 Task: Select a due date automation when advanced off, on the tuesday after a card is due at 12:00 PM.
Action: Mouse moved to (1301, 101)
Screenshot: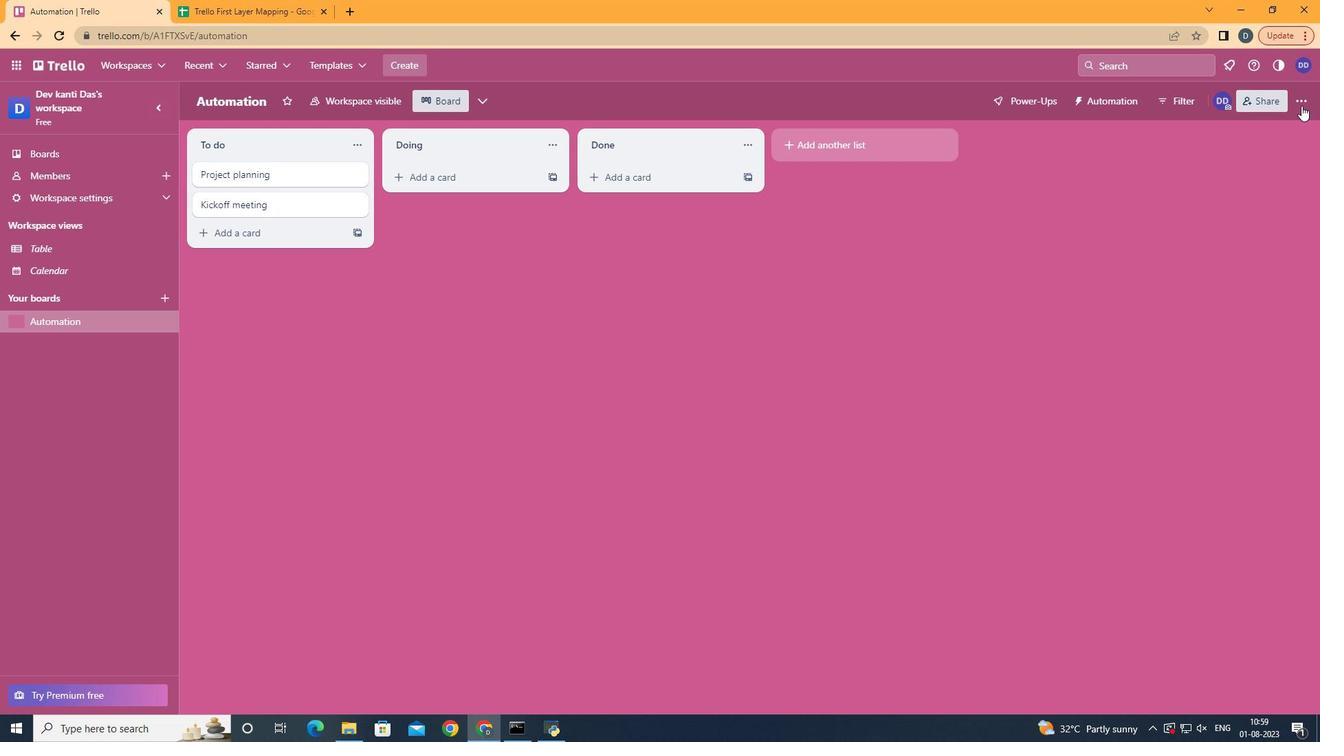 
Action: Mouse pressed left at (1301, 101)
Screenshot: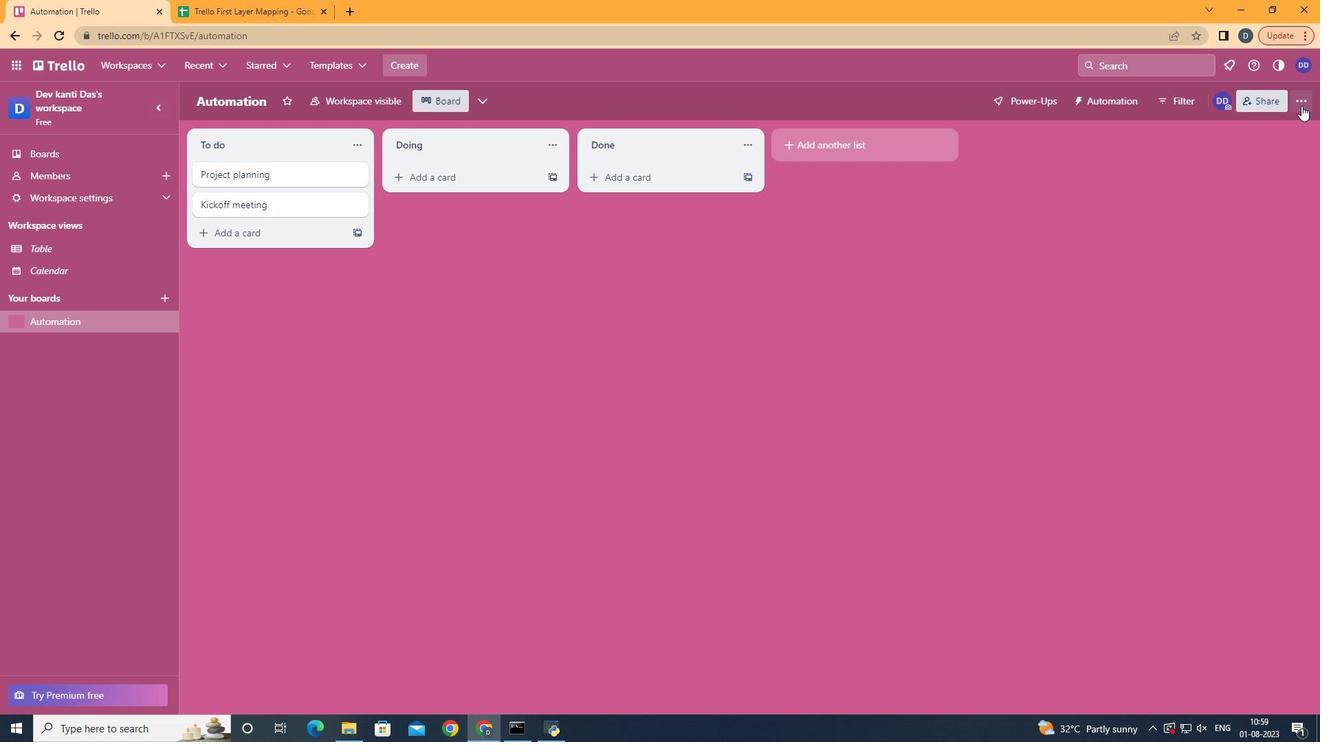 
Action: Mouse moved to (1212, 296)
Screenshot: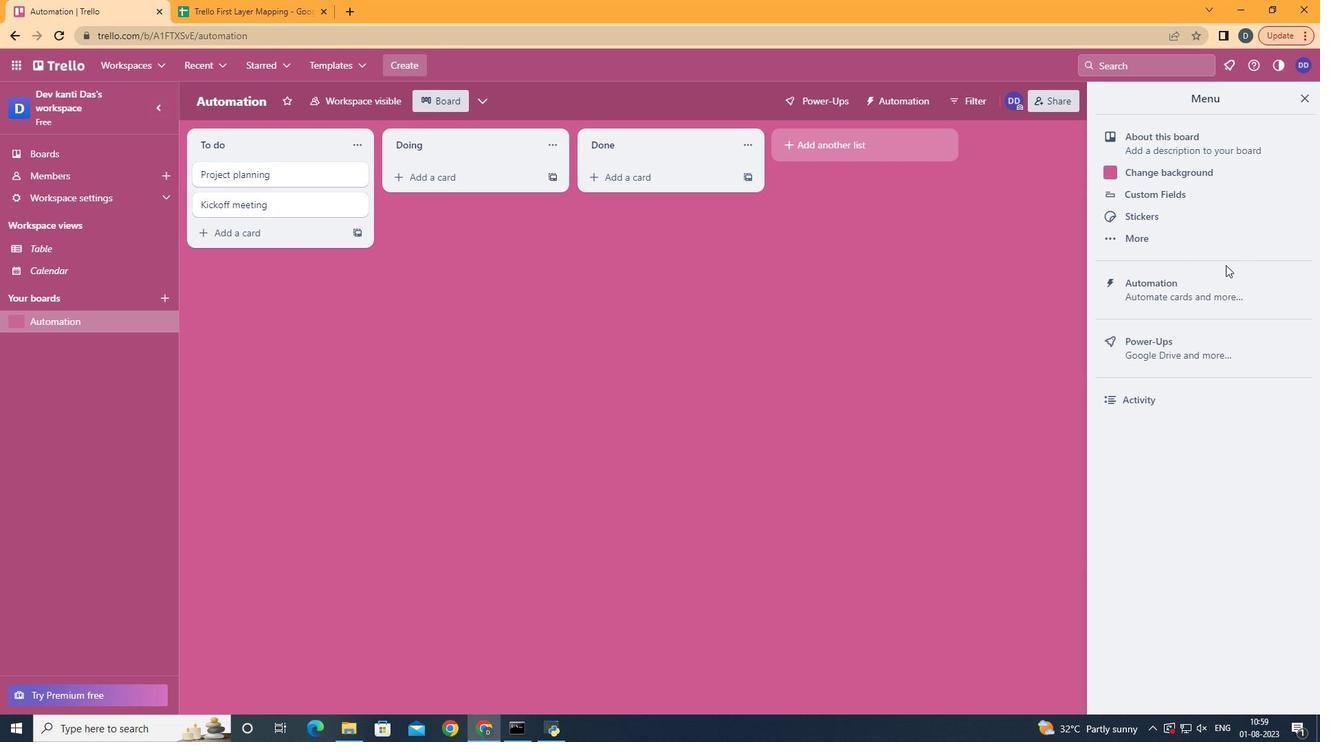 
Action: Mouse pressed left at (1212, 296)
Screenshot: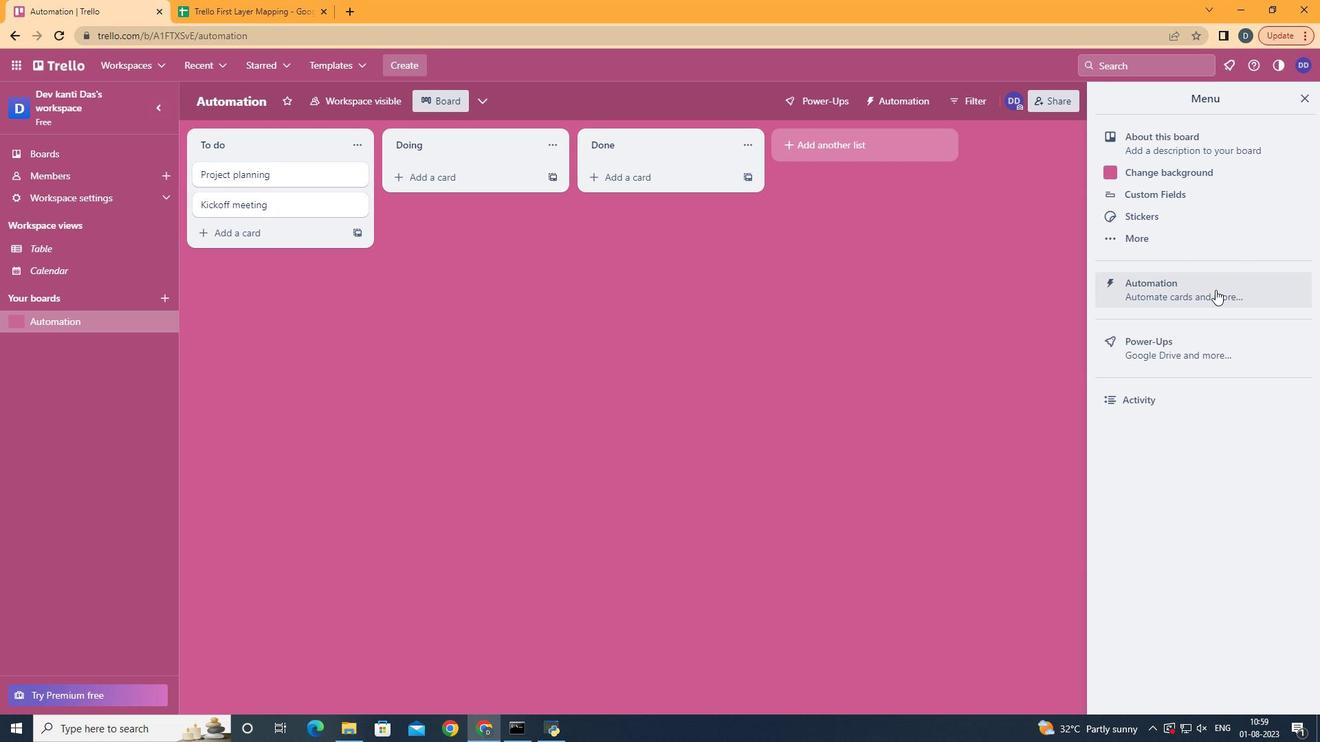 
Action: Mouse moved to (281, 272)
Screenshot: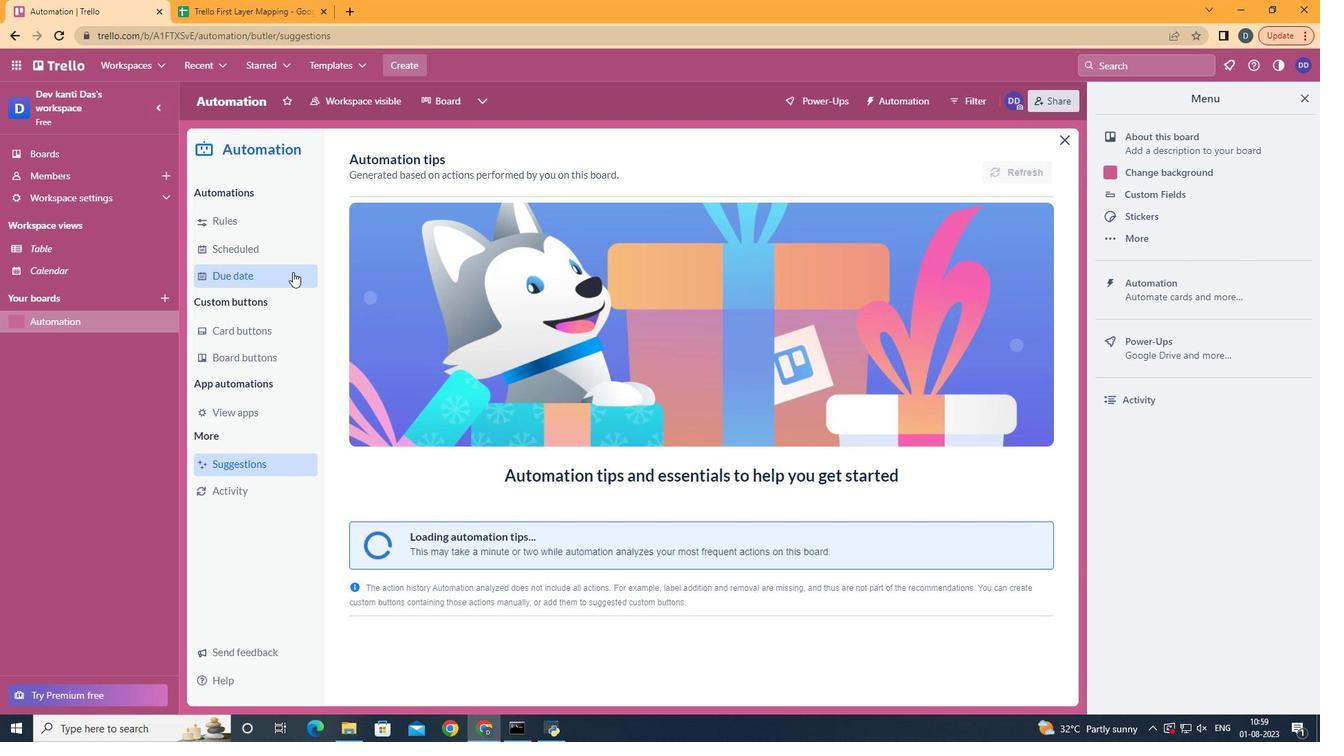 
Action: Mouse pressed left at (281, 272)
Screenshot: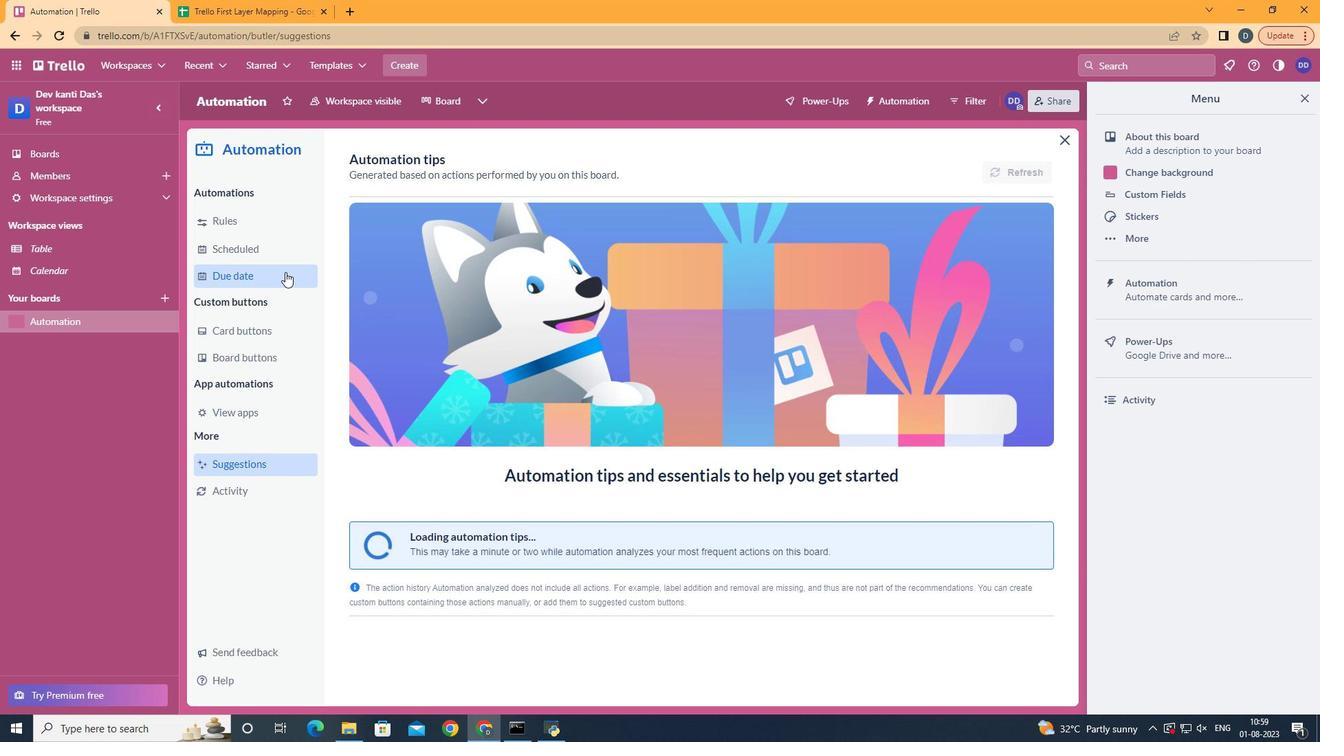 
Action: Mouse moved to (986, 170)
Screenshot: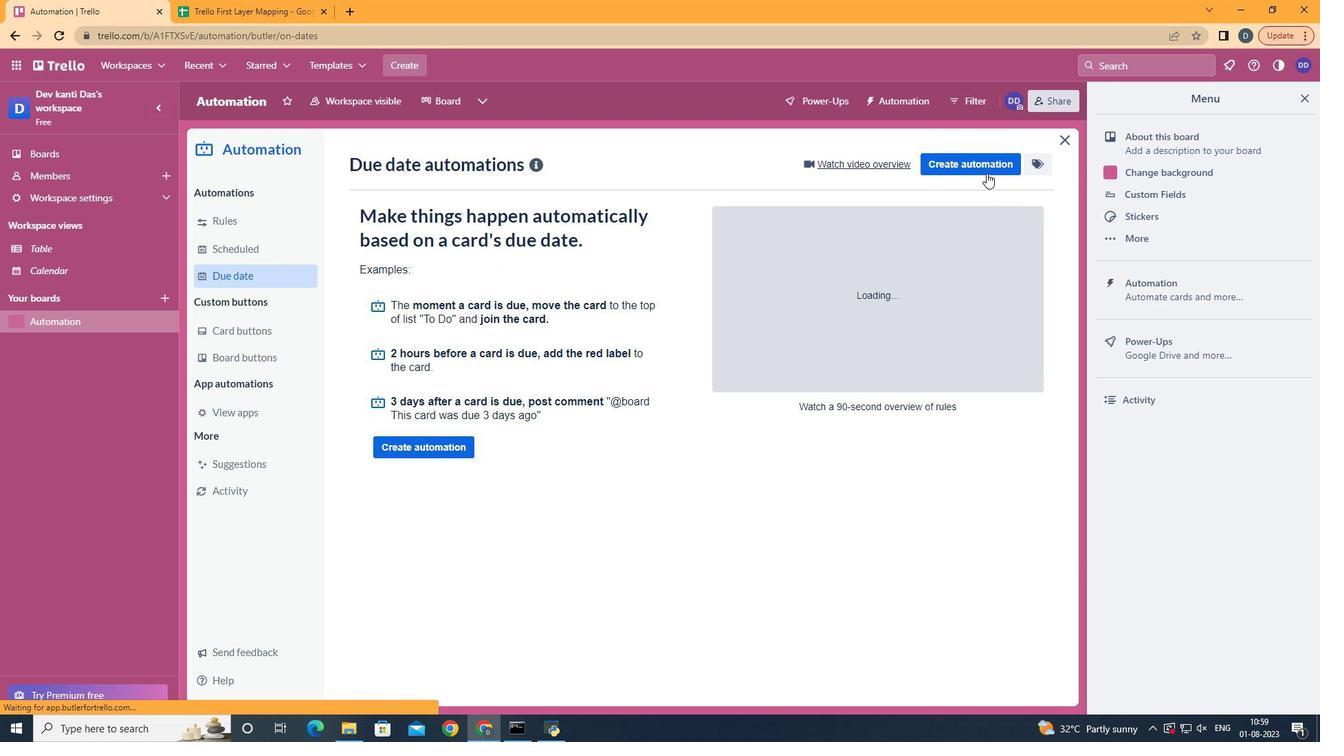 
Action: Mouse pressed left at (986, 170)
Screenshot: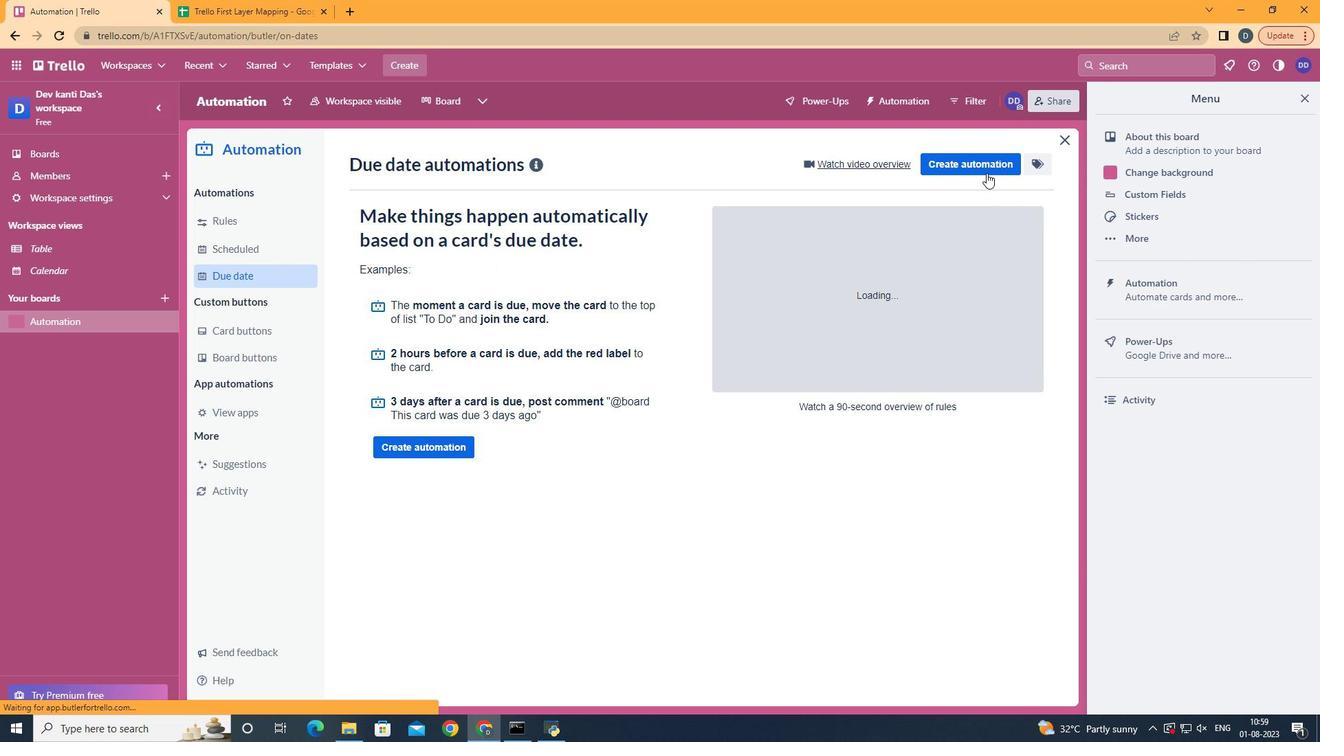 
Action: Mouse moved to (742, 304)
Screenshot: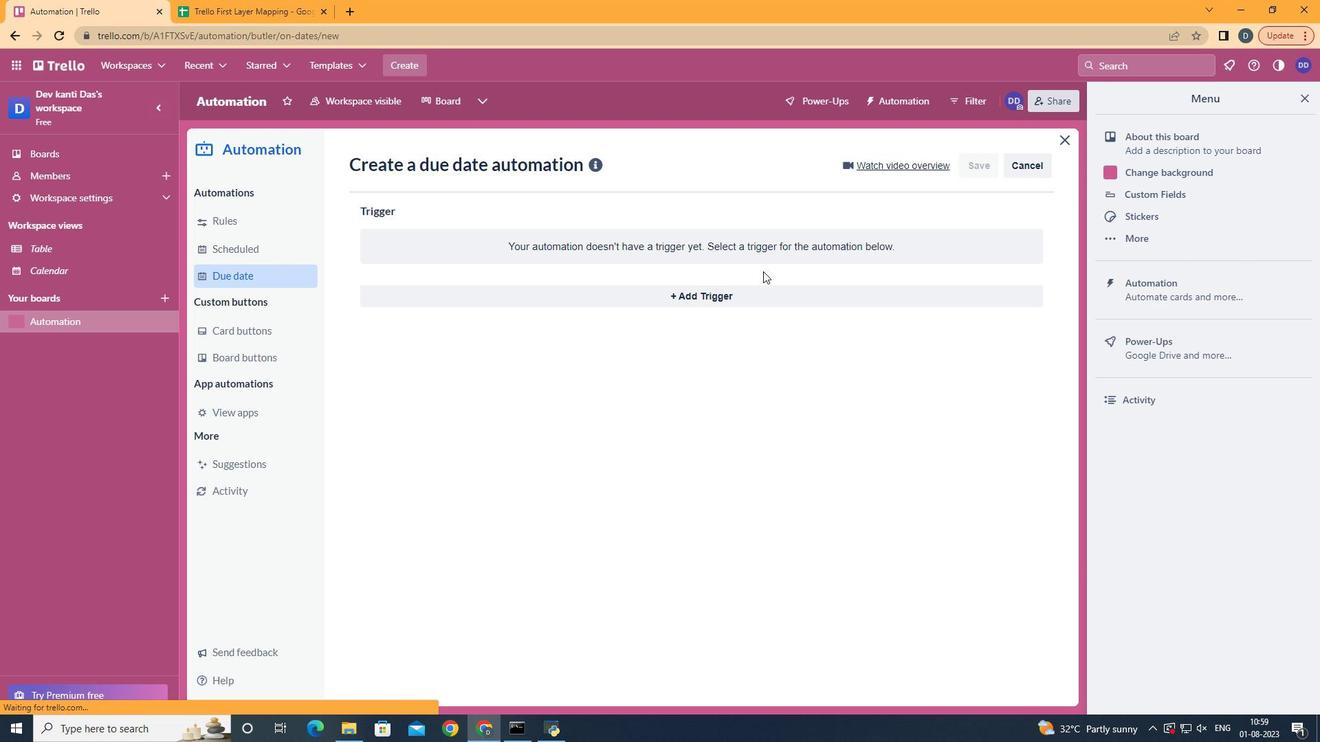 
Action: Mouse pressed left at (742, 304)
Screenshot: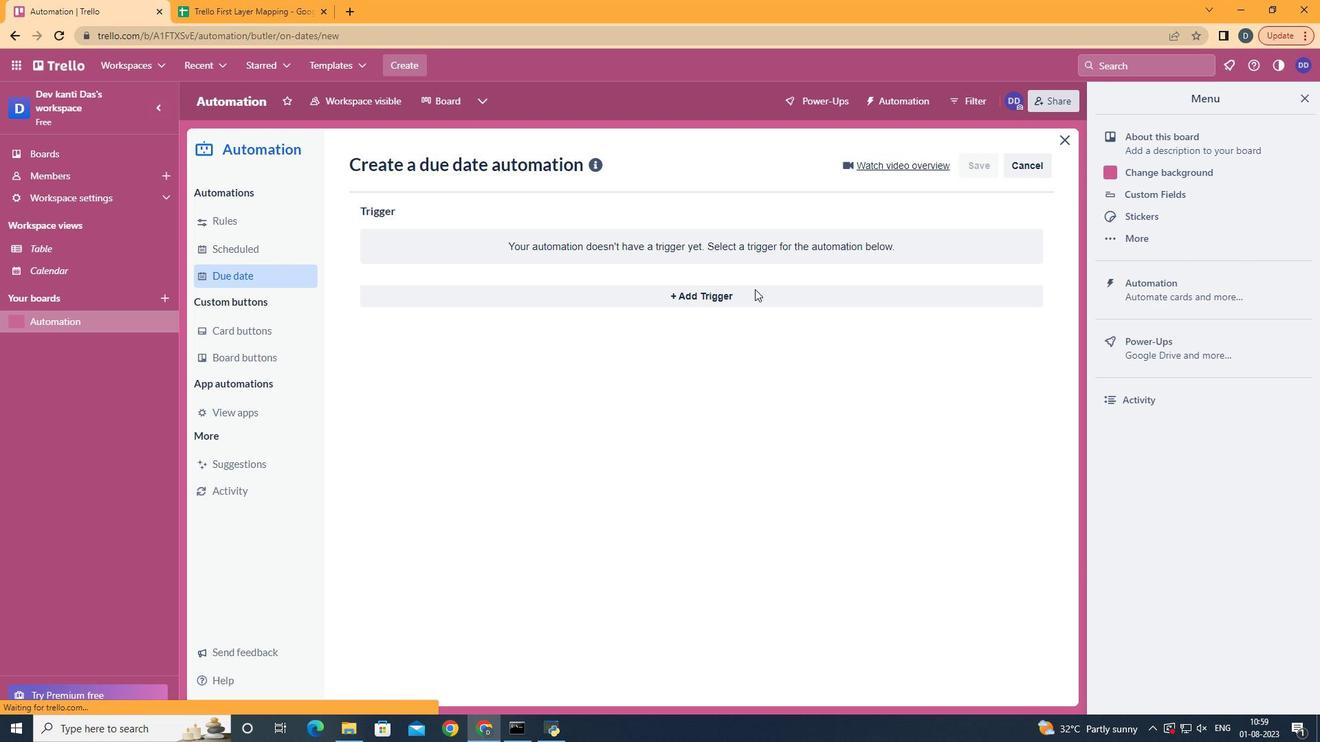 
Action: Mouse moved to (970, 414)
Screenshot: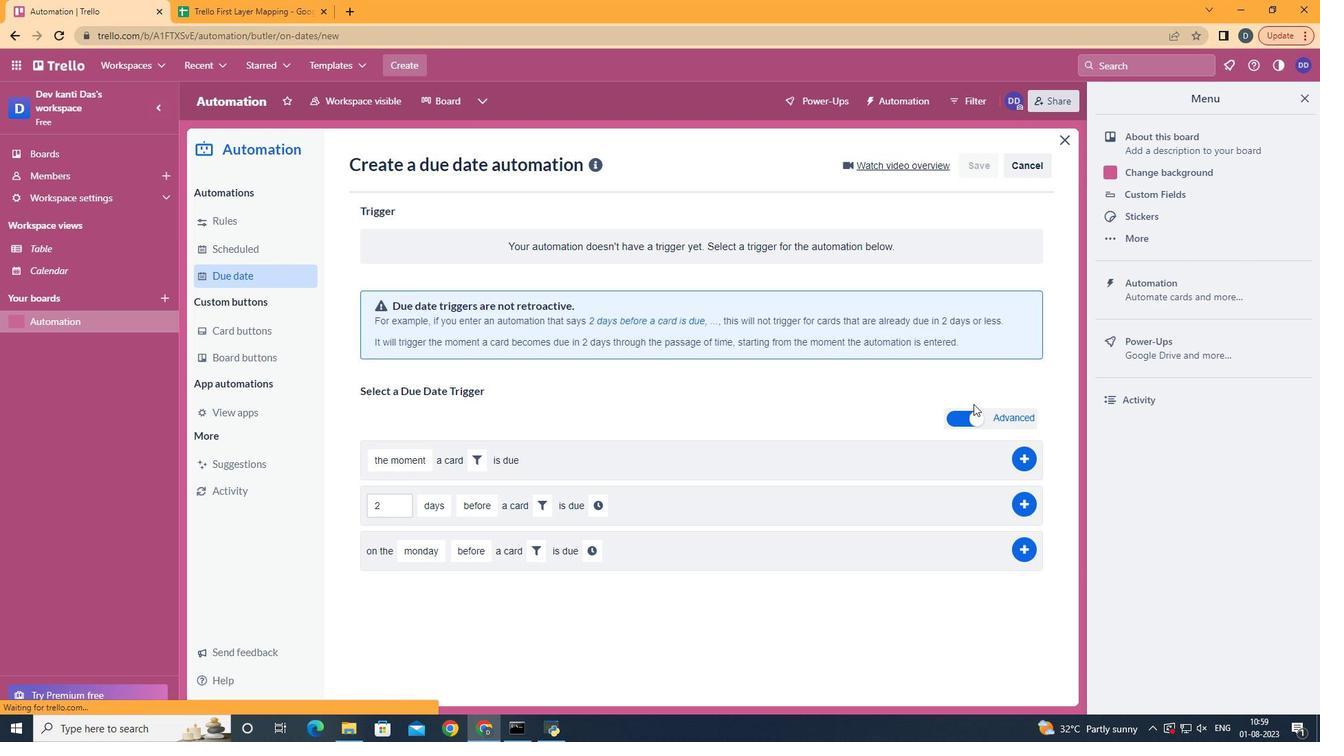 
Action: Mouse pressed left at (970, 414)
Screenshot: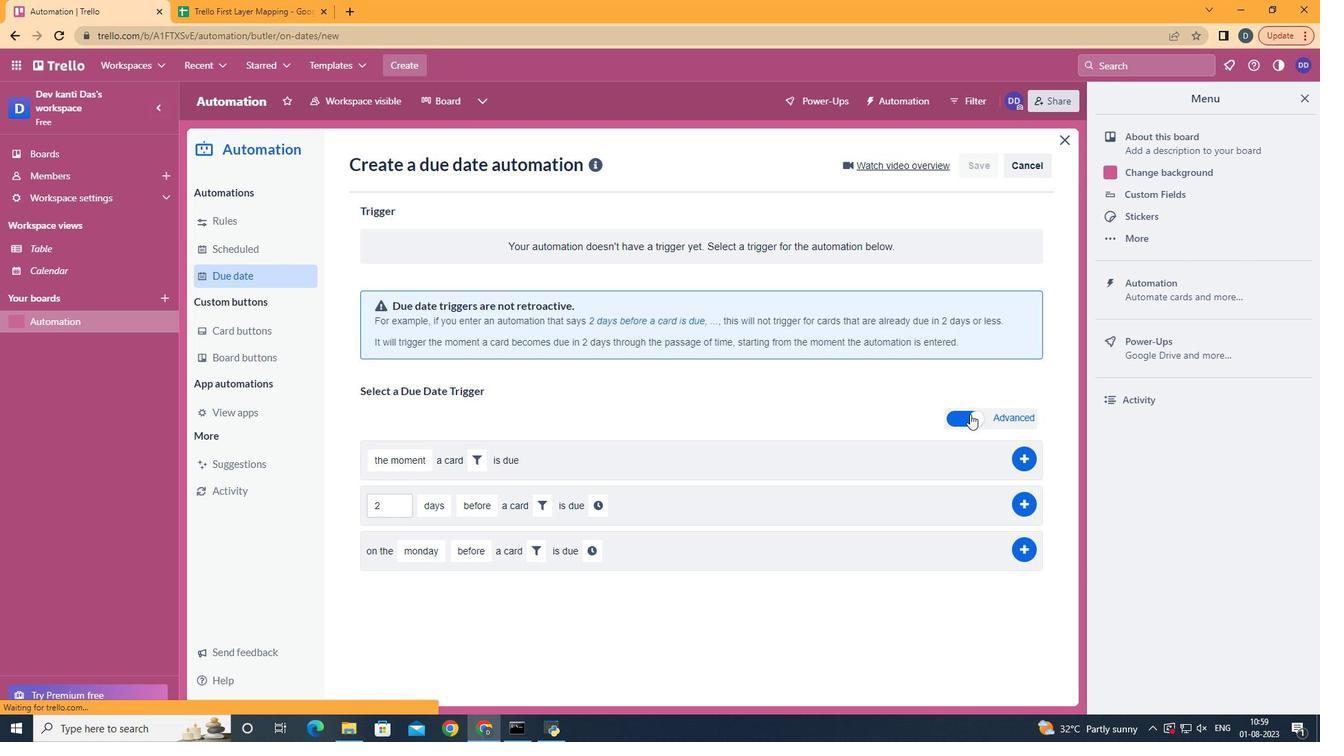 
Action: Mouse moved to (441, 393)
Screenshot: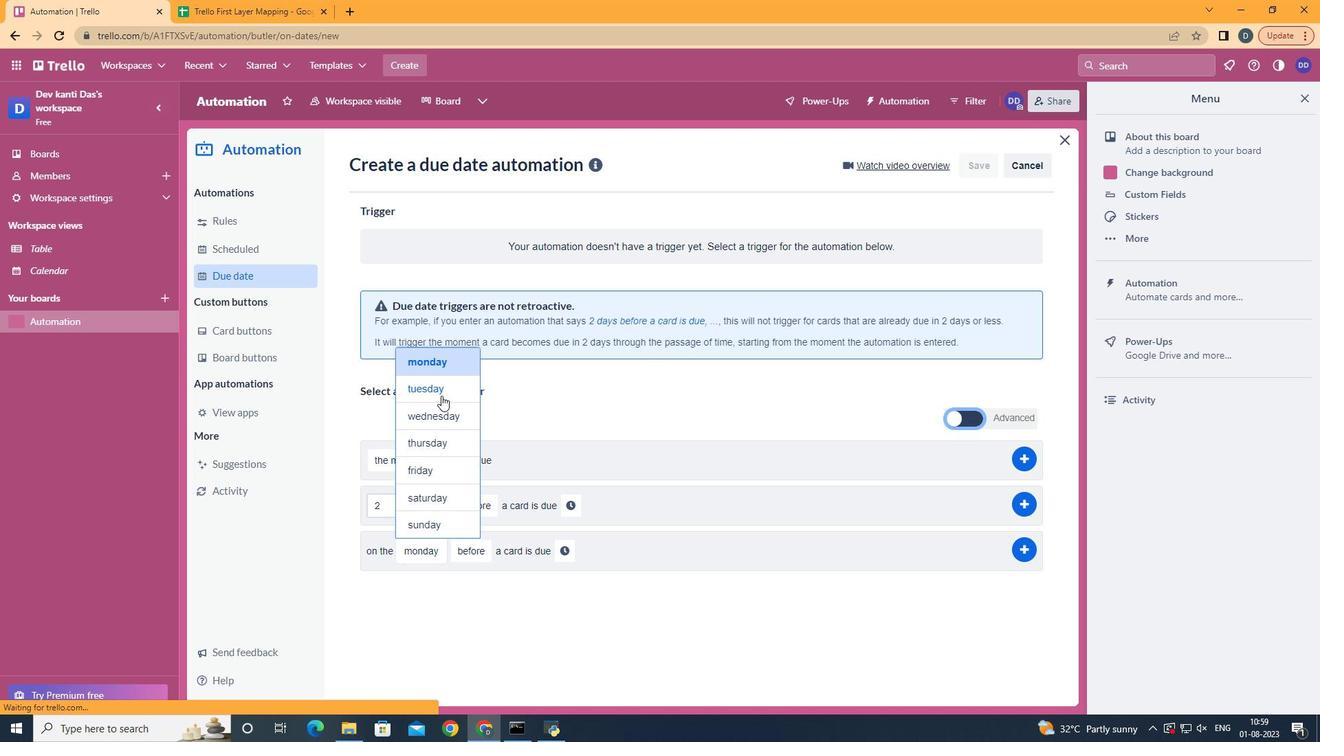 
Action: Mouse pressed left at (441, 393)
Screenshot: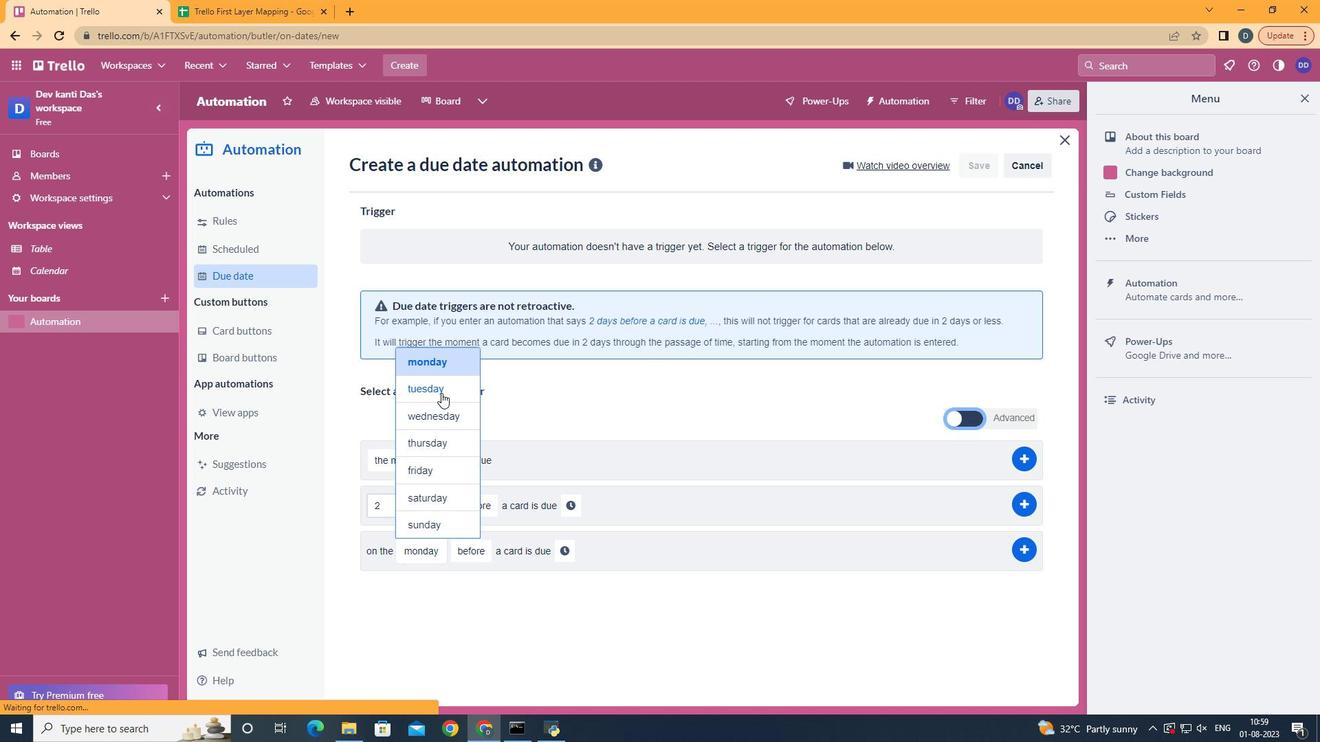 
Action: Mouse moved to (484, 601)
Screenshot: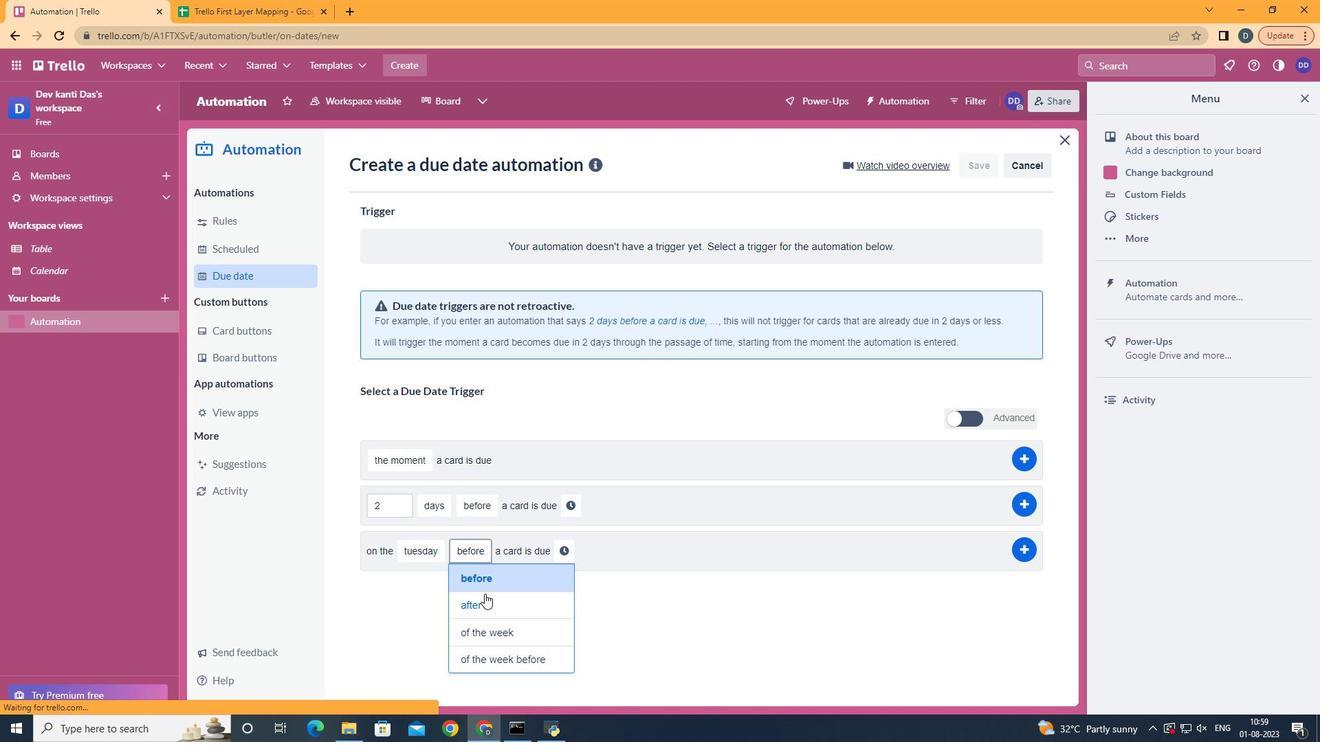 
Action: Mouse pressed left at (484, 601)
Screenshot: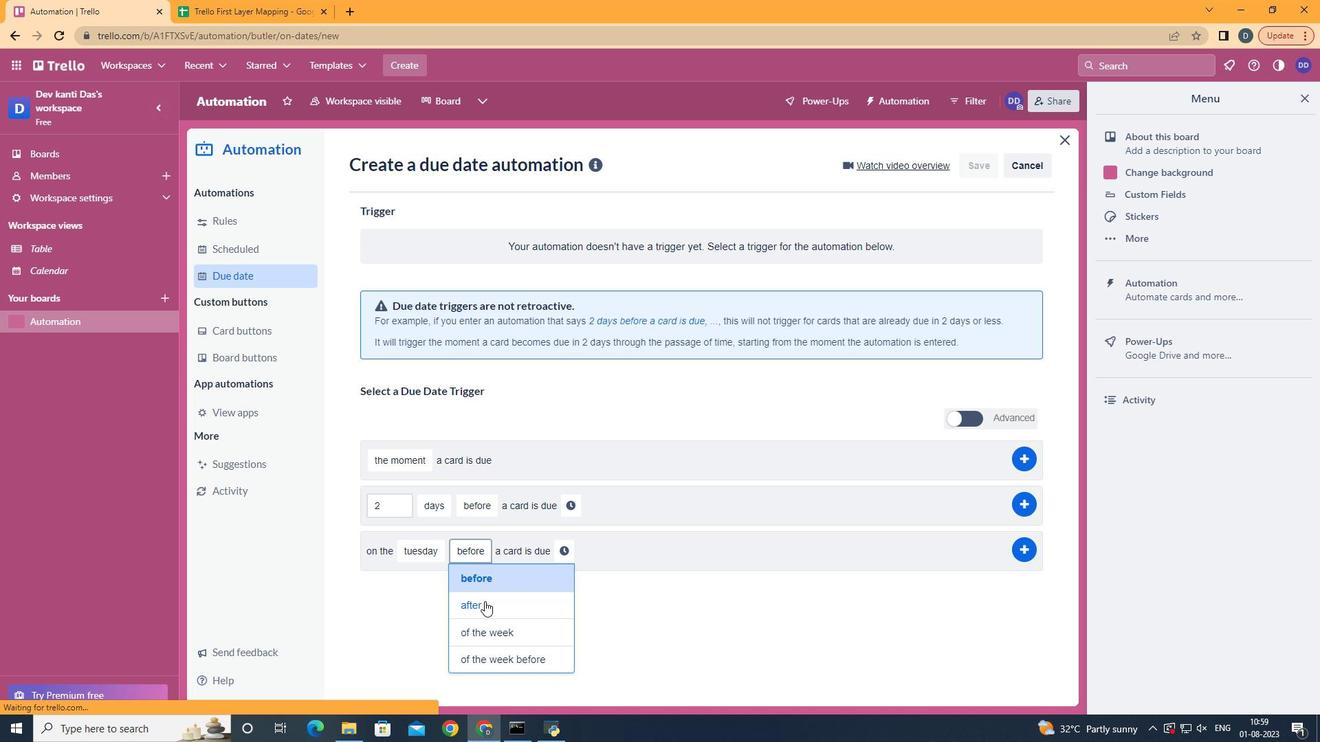 
Action: Mouse moved to (554, 562)
Screenshot: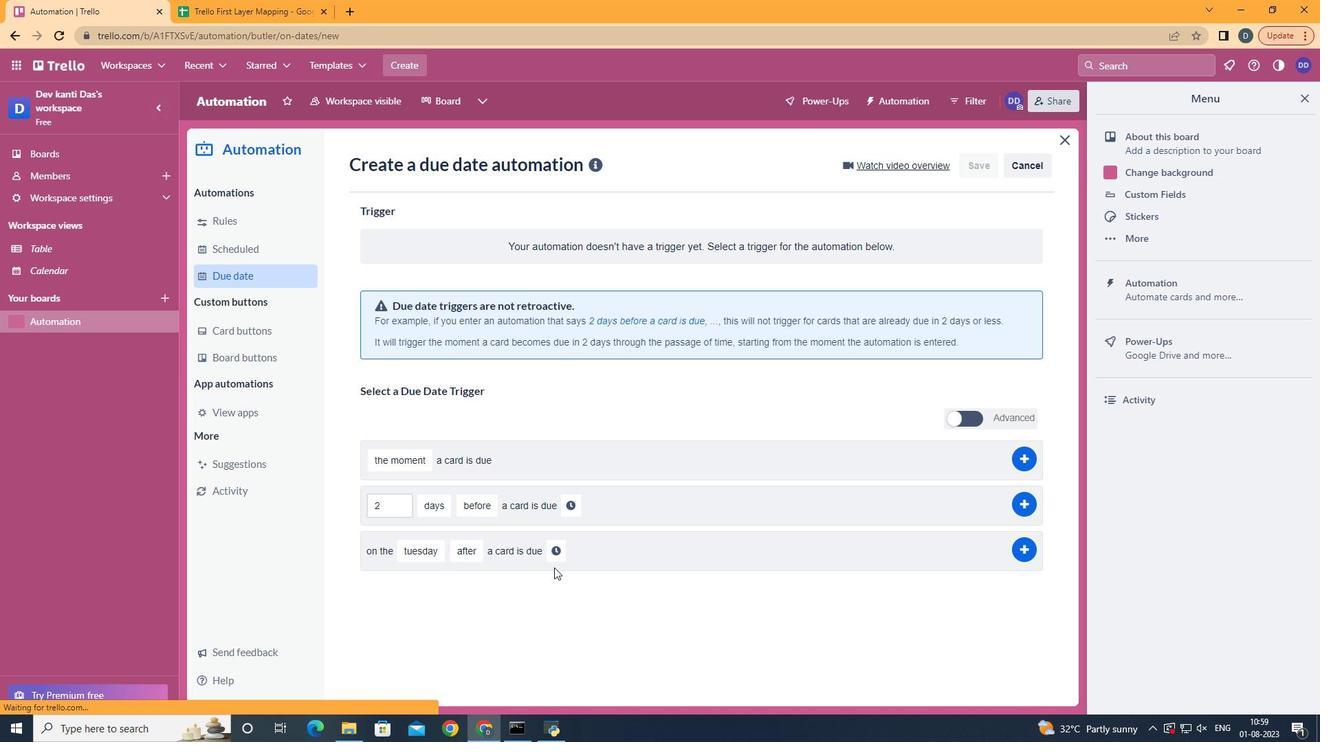 
Action: Mouse pressed left at (554, 562)
Screenshot: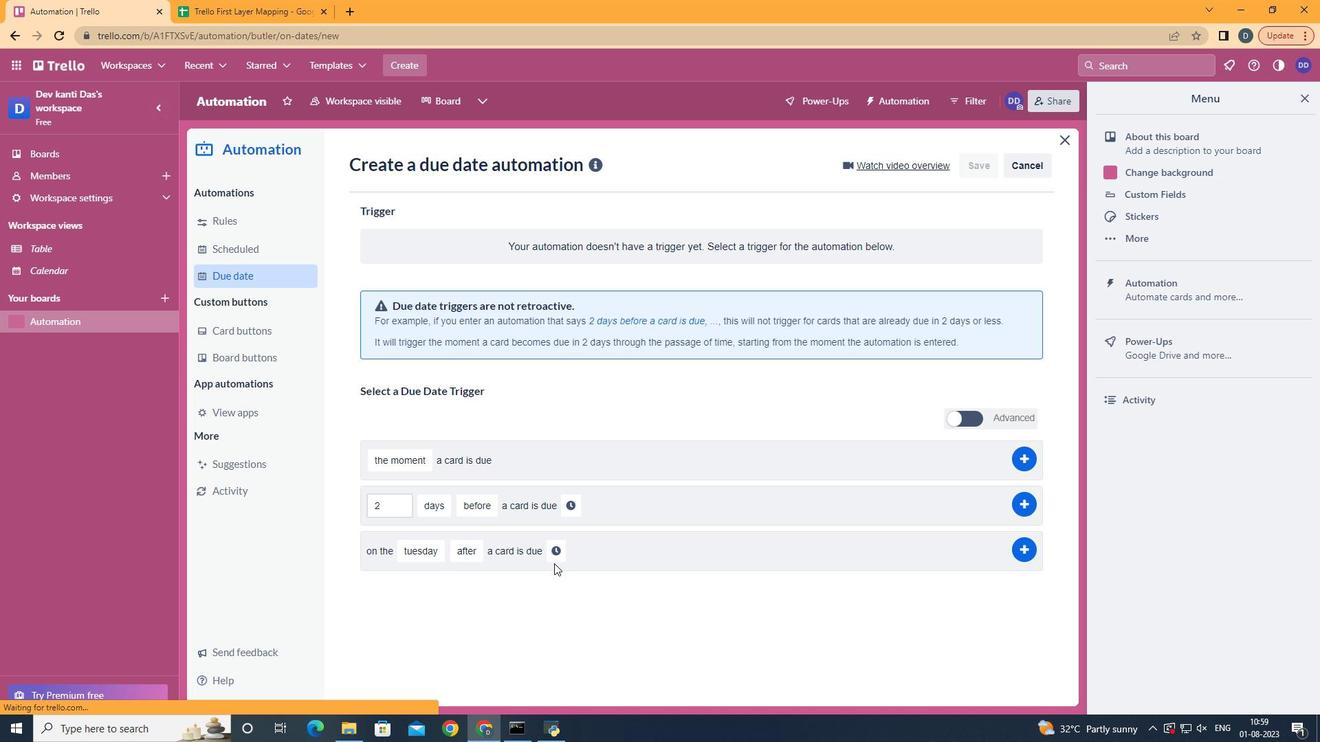 
Action: Mouse moved to (590, 557)
Screenshot: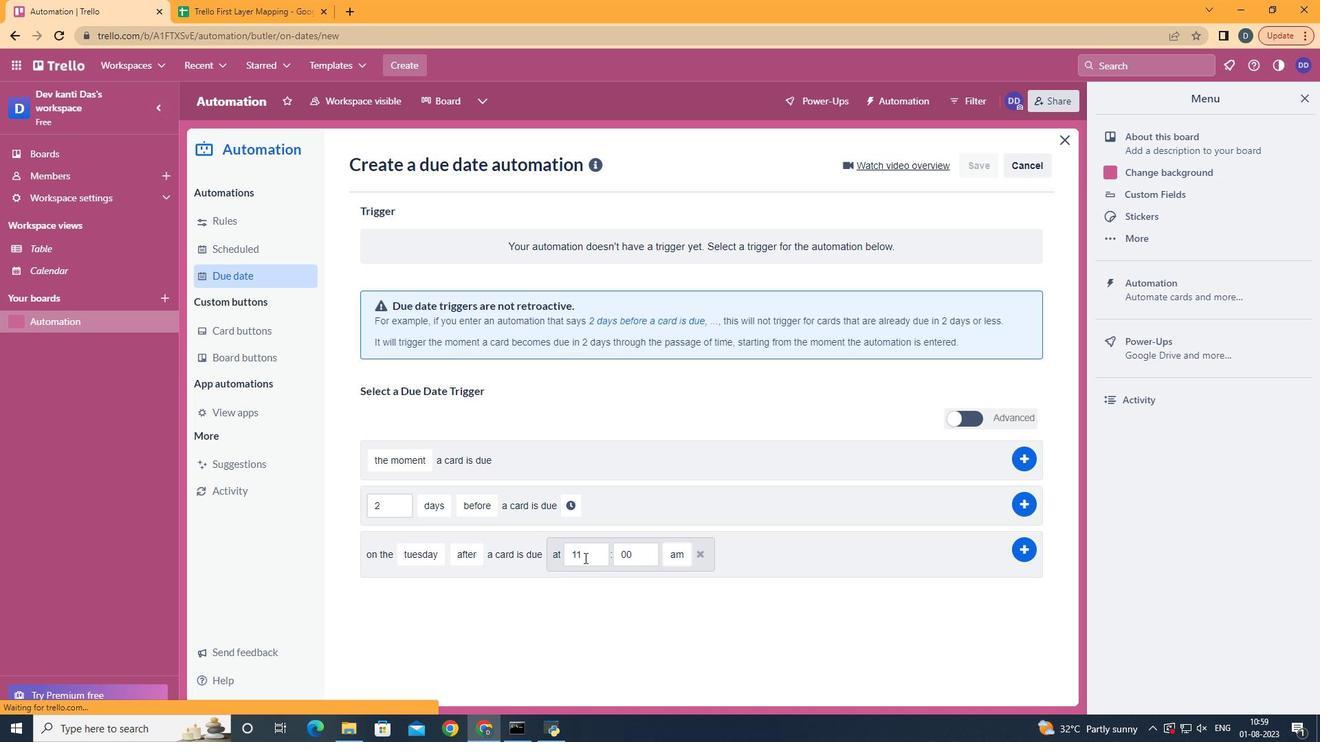 
Action: Mouse pressed left at (590, 557)
Screenshot: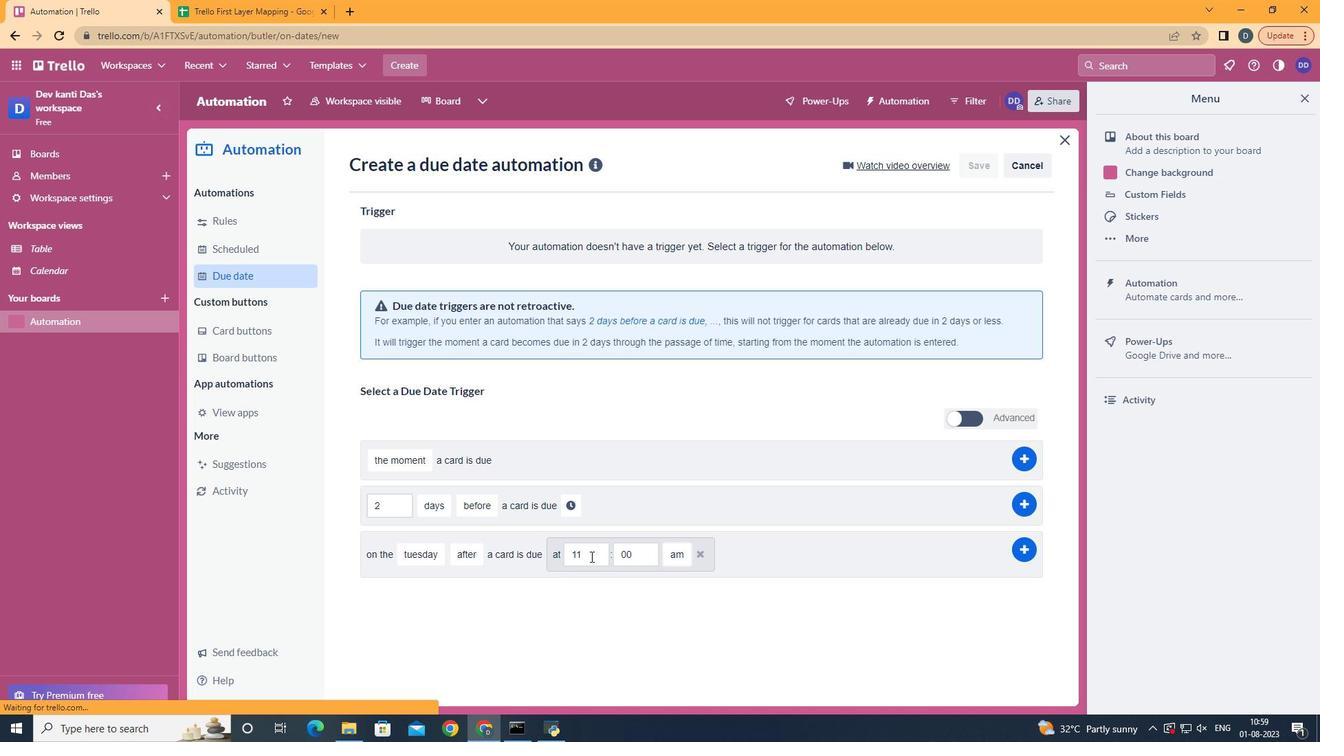 
Action: Key pressed <Key.backspace>2
Screenshot: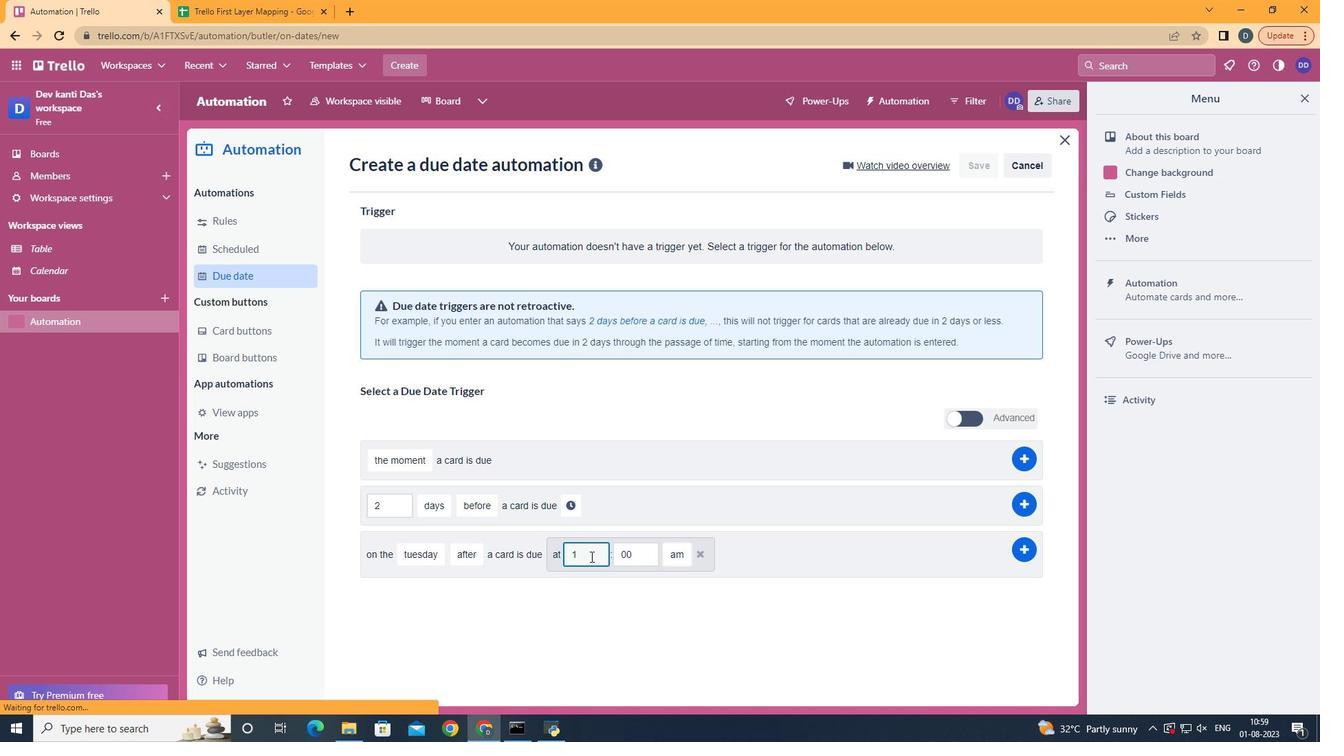 
Action: Mouse moved to (680, 606)
Screenshot: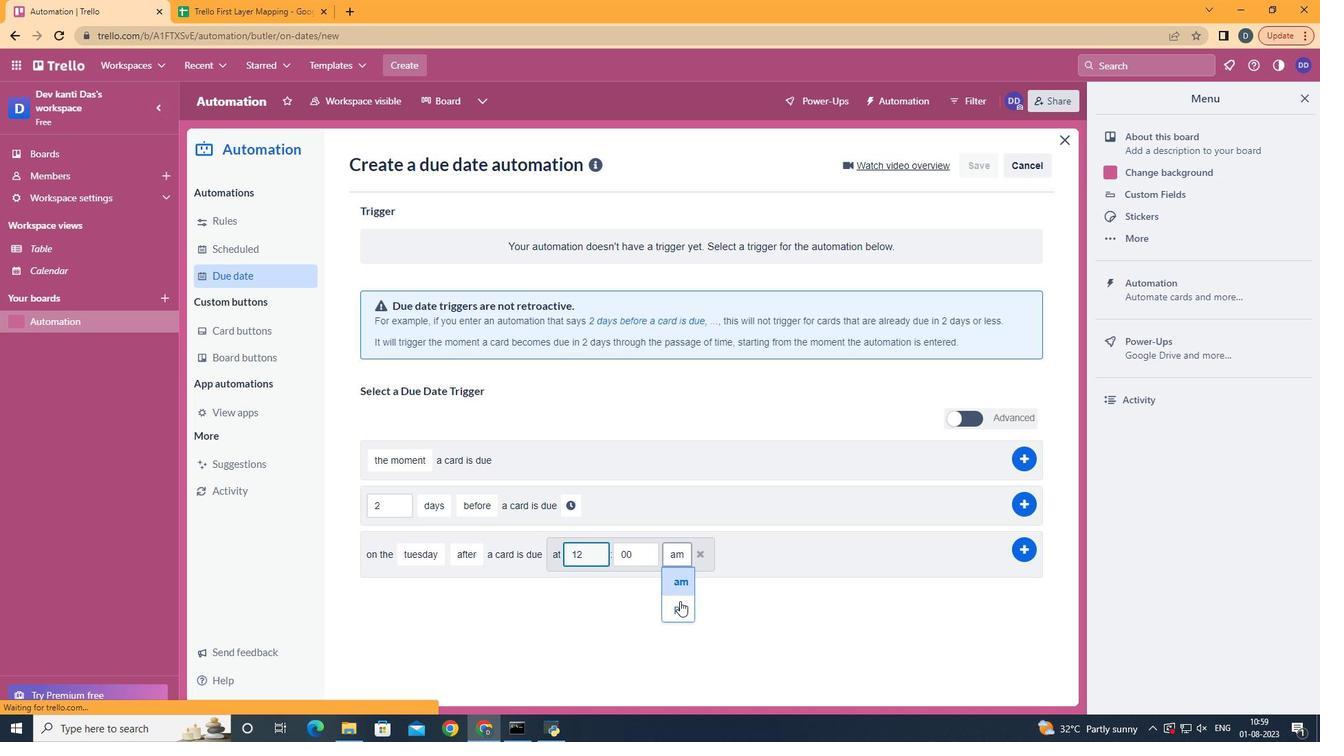 
Action: Mouse pressed left at (680, 606)
Screenshot: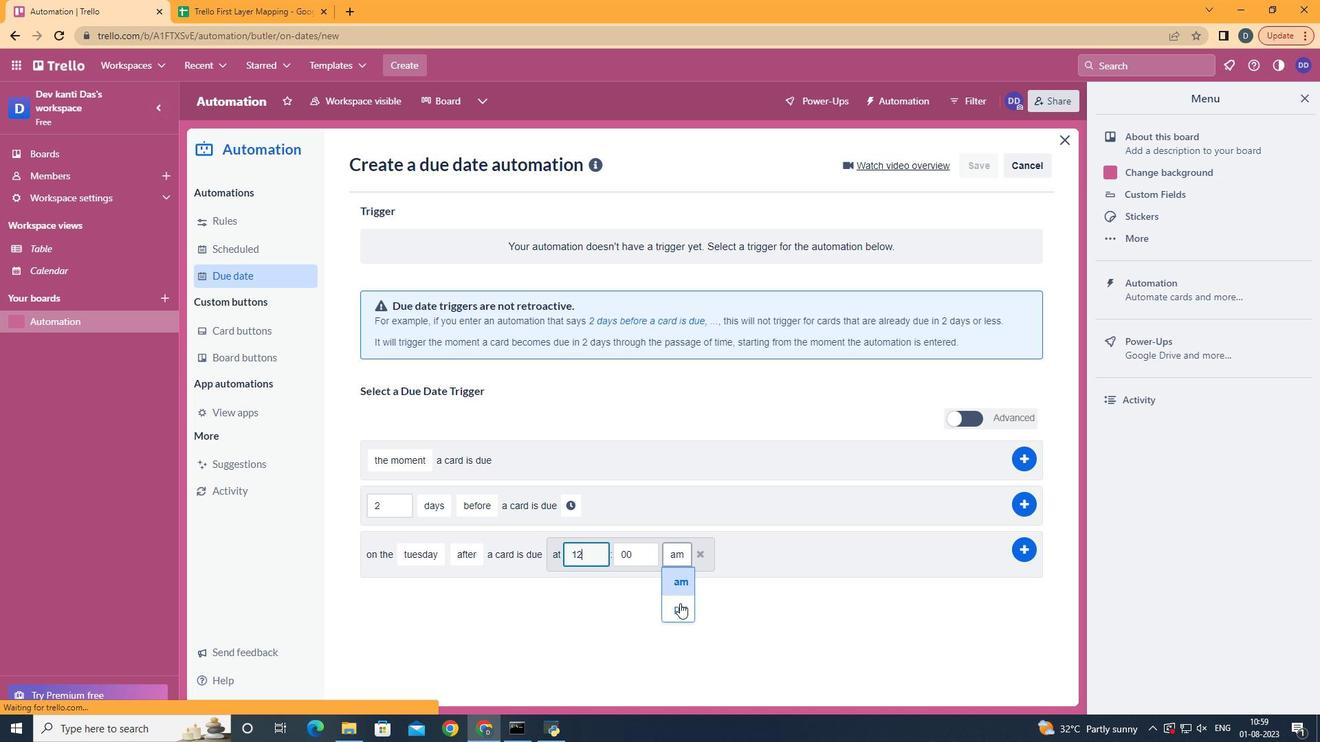 
Action: Mouse moved to (1033, 546)
Screenshot: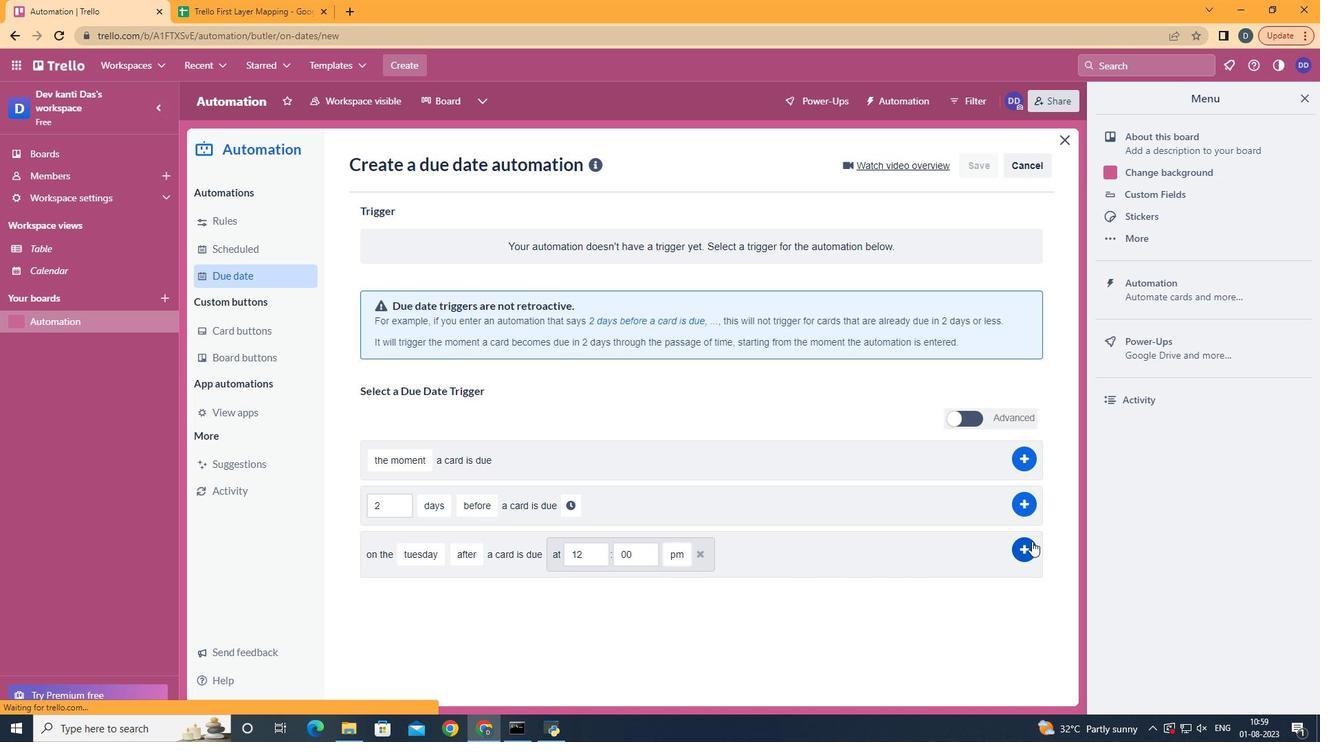 
Action: Mouse pressed left at (1033, 546)
Screenshot: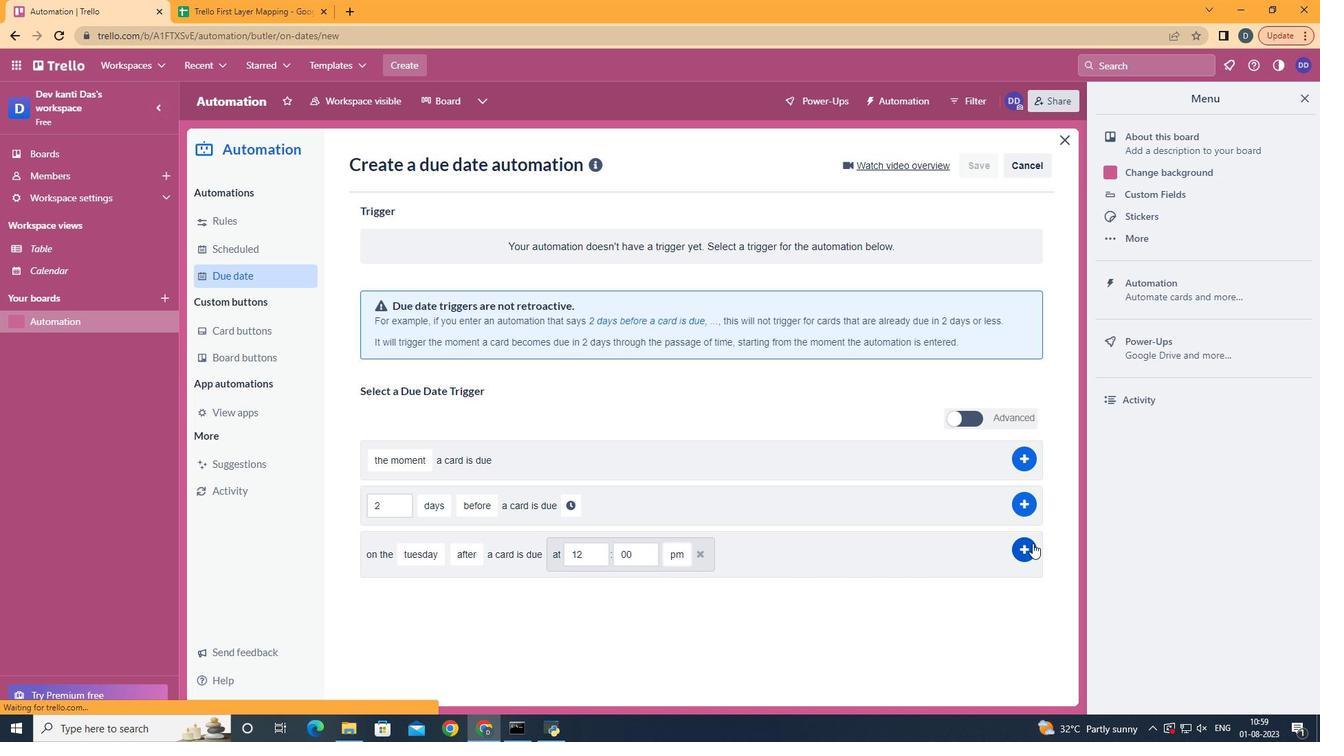 
Action: Mouse moved to (534, 337)
Screenshot: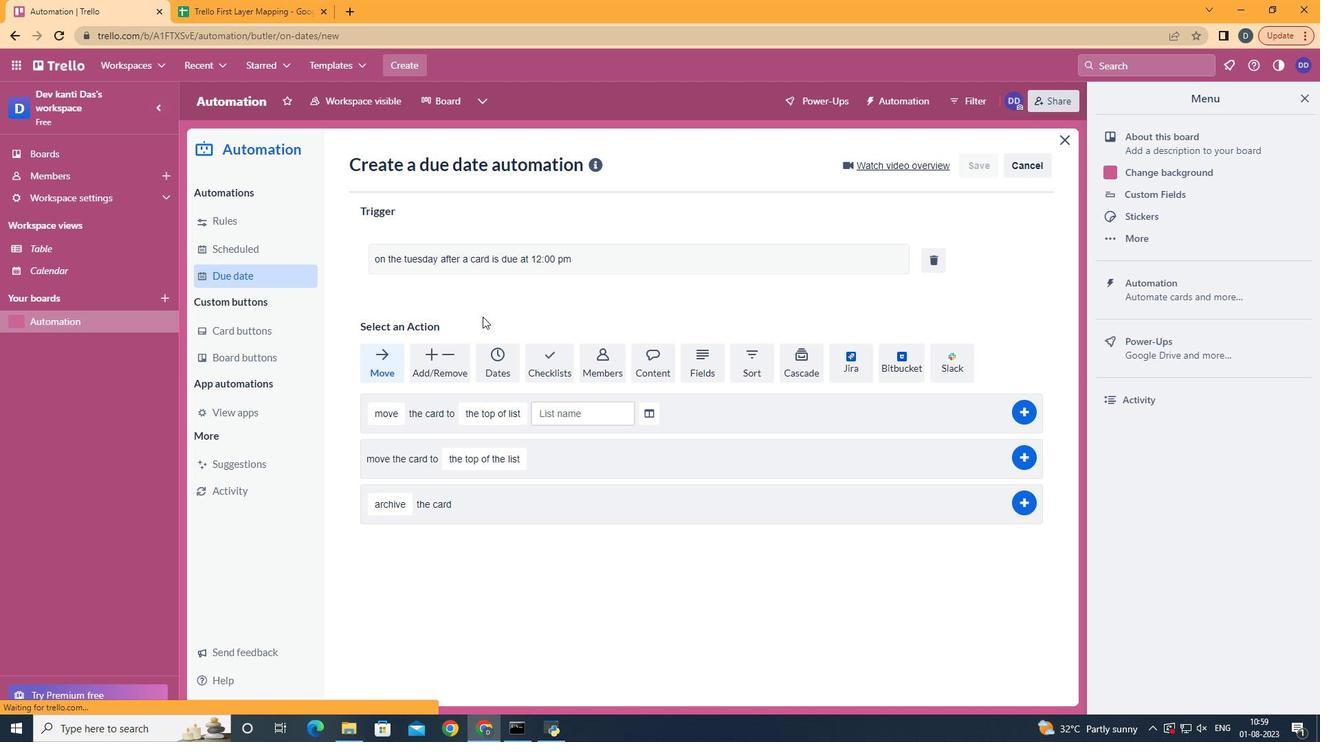 
